 Task: Create New Customer with Customer Name: EndRetail, Billing Address Line1: 1137 Sharon Lane, Billing Address Line2:  South Bend, Billing Address Line3:  Indiana 46625, Cell Number: 406-826-7956
Action: Mouse pressed left at (149, 29)
Screenshot: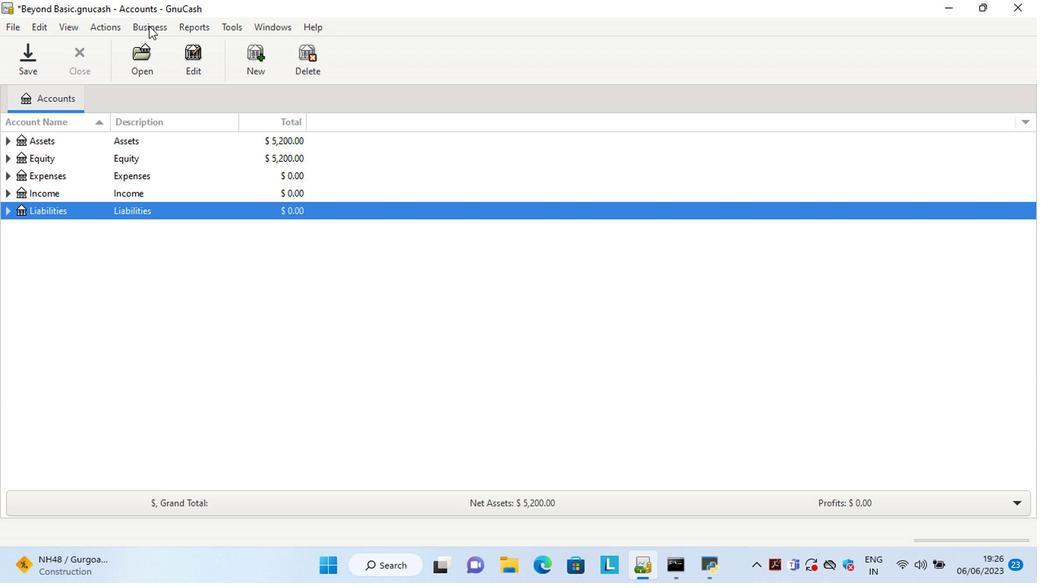 
Action: Mouse moved to (337, 68)
Screenshot: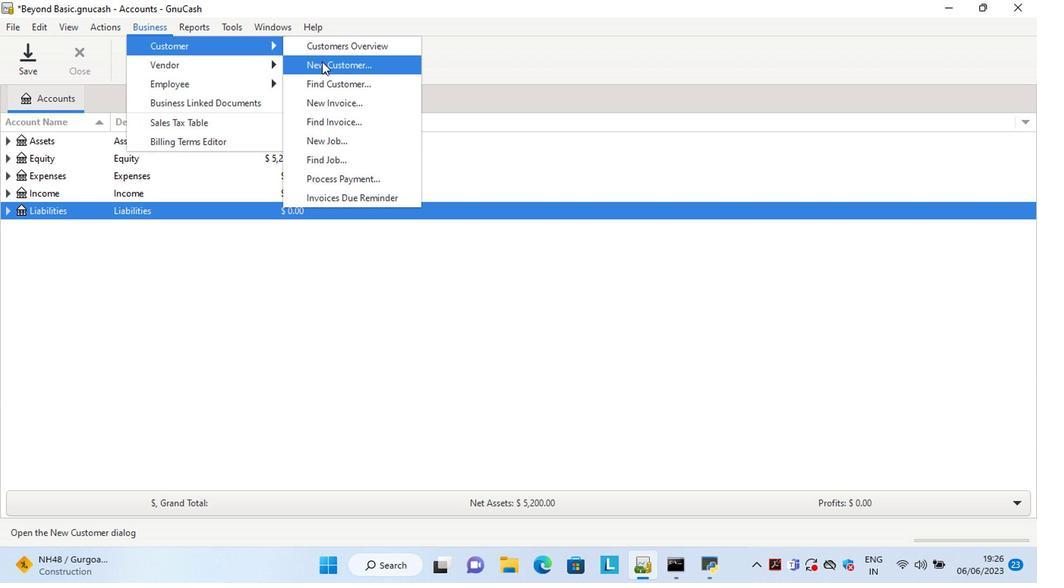 
Action: Mouse pressed left at (337, 68)
Screenshot: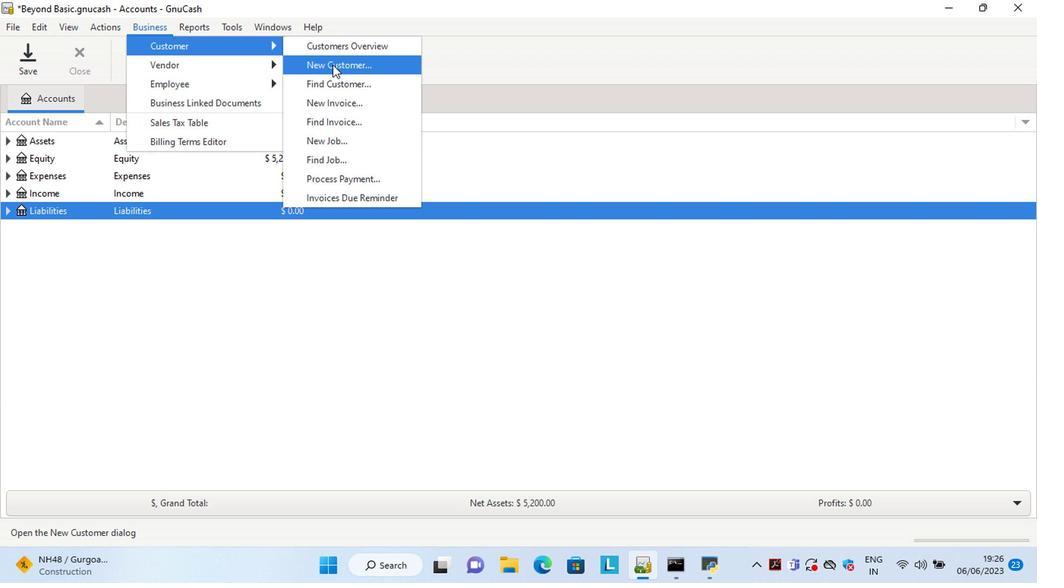 
Action: Mouse moved to (729, 319)
Screenshot: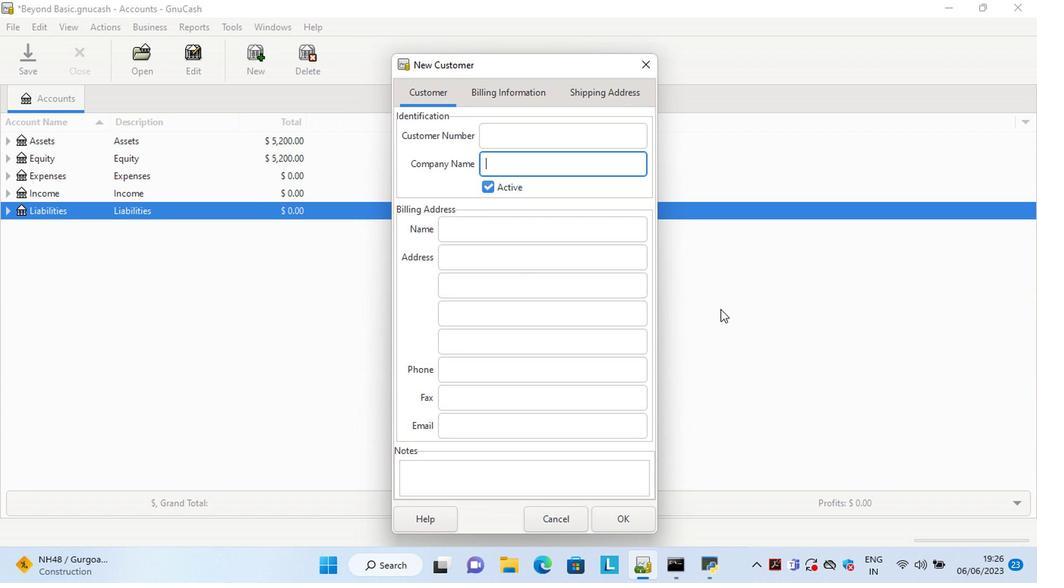 
Action: Key pressed <Key.shift>End<Key.shift>Retail<Key.space><Key.backspace><Key.tab><Key.tab><Key.tab>1137<Key.space><Key.shift>Sharon<Key.space><Key.shift>Lane<Key.tab><Key.shift>Sou<Key.tab>in<Key.end><Key.backspace><Key.backspace><Key.backspace><Key.backspace>66<Key.tab><Key.tab>406-826-7956
Screenshot: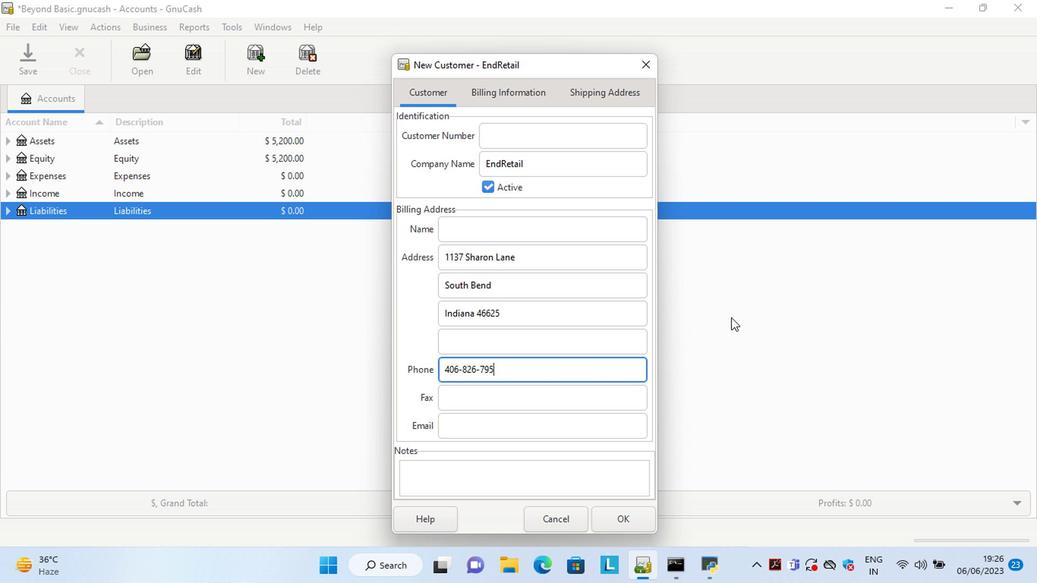 
Action: Mouse moved to (622, 520)
Screenshot: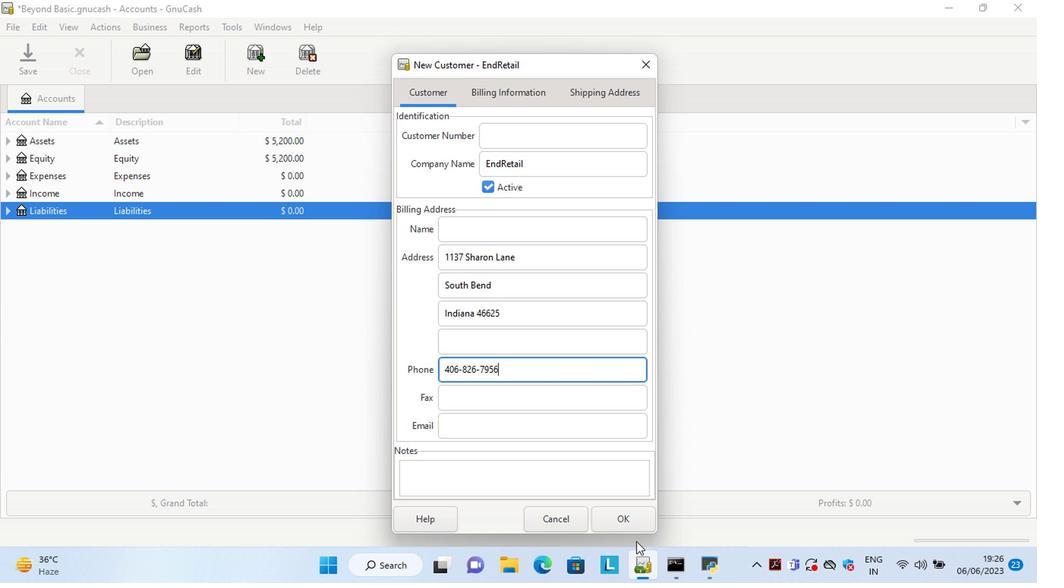 
Action: Mouse pressed left at (622, 520)
Screenshot: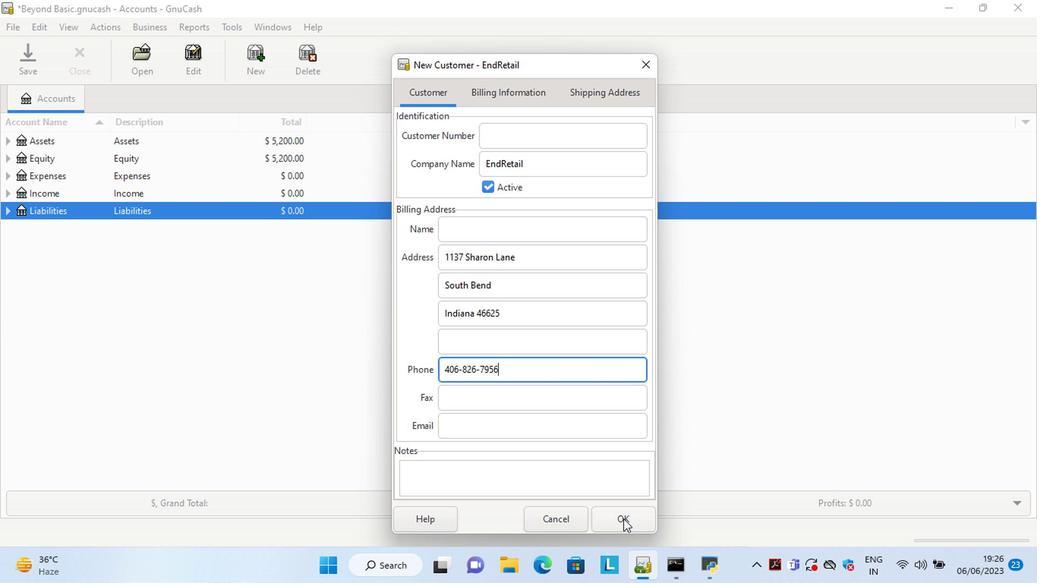 
